Task: Set the offsets in order for mosaic video sub source to 5.
Action: Mouse moved to (107, 14)
Screenshot: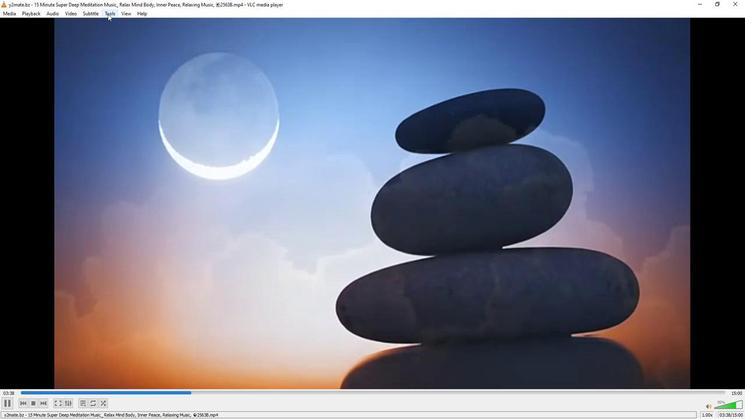 
Action: Mouse pressed left at (107, 14)
Screenshot: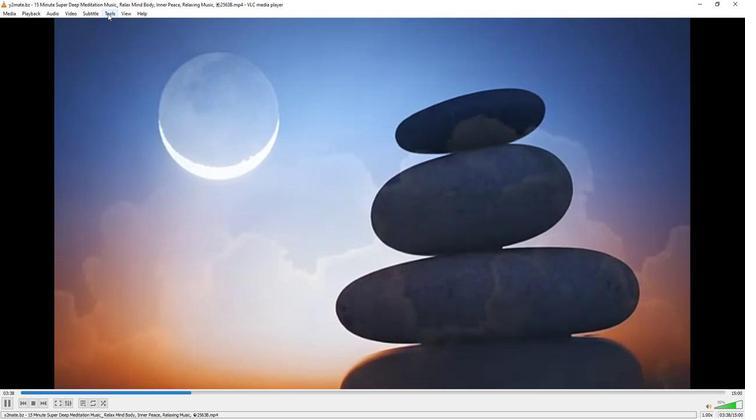 
Action: Mouse moved to (130, 107)
Screenshot: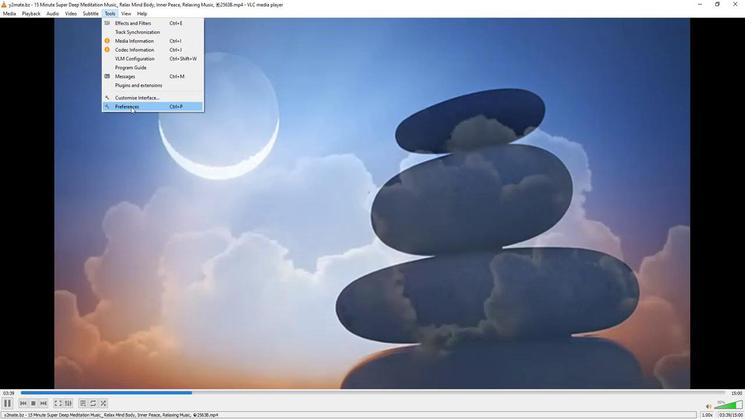 
Action: Mouse pressed left at (130, 107)
Screenshot: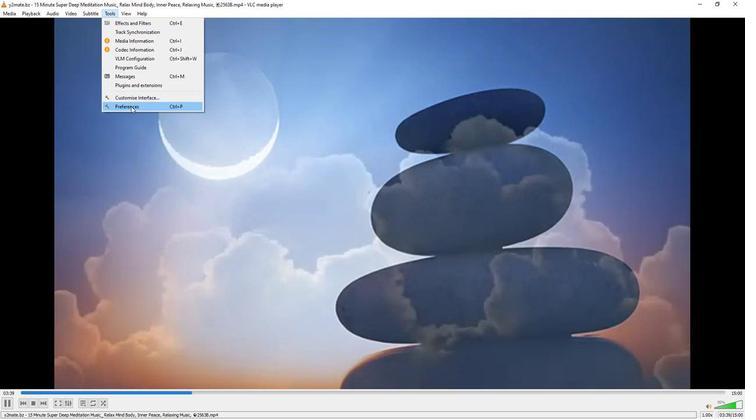 
Action: Mouse moved to (246, 340)
Screenshot: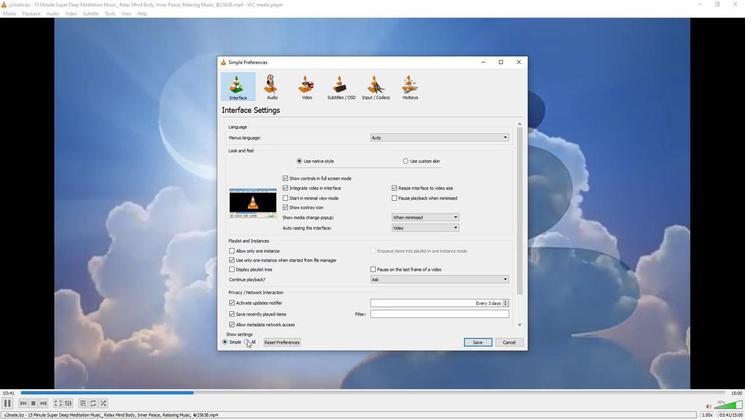 
Action: Mouse pressed left at (246, 340)
Screenshot: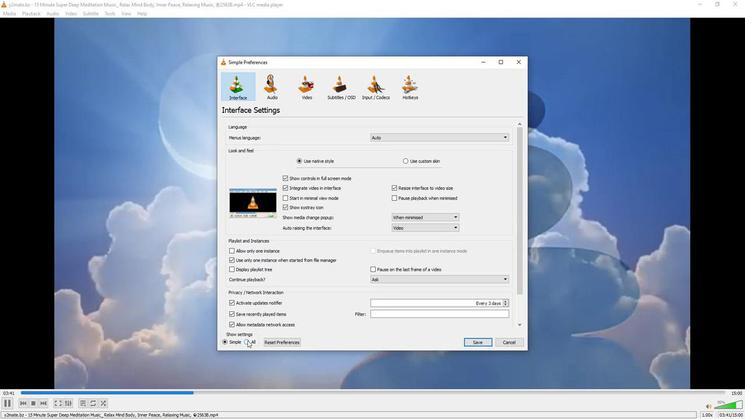 
Action: Mouse moved to (252, 267)
Screenshot: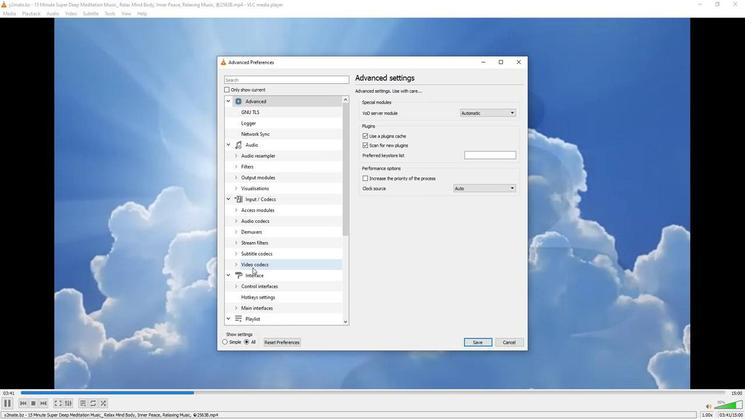 
Action: Mouse scrolled (252, 266) with delta (0, 0)
Screenshot: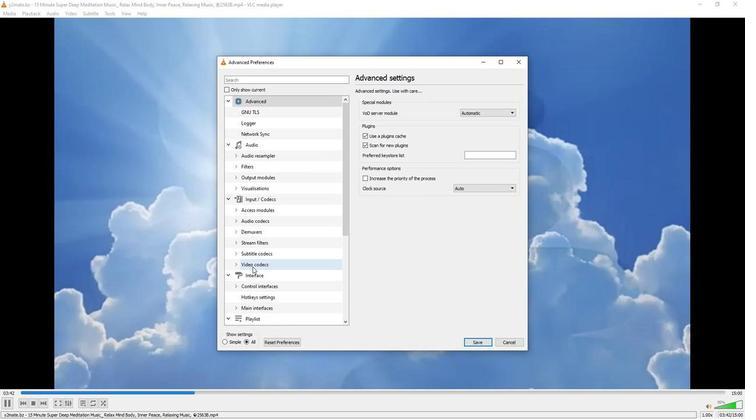 
Action: Mouse scrolled (252, 266) with delta (0, 0)
Screenshot: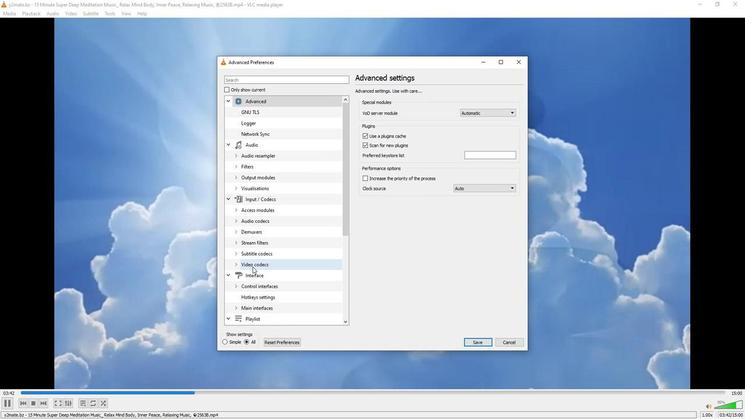 
Action: Mouse scrolled (252, 266) with delta (0, 0)
Screenshot: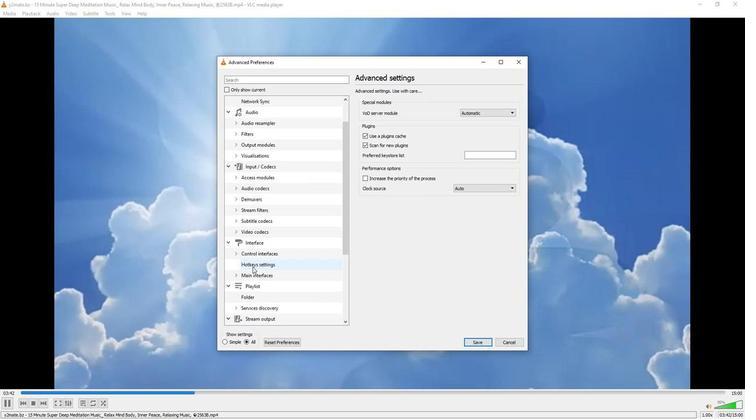 
Action: Mouse scrolled (252, 266) with delta (0, 0)
Screenshot: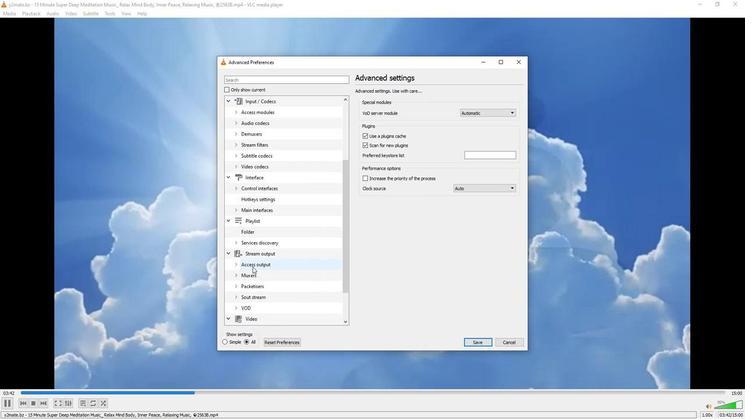 
Action: Mouse moved to (252, 266)
Screenshot: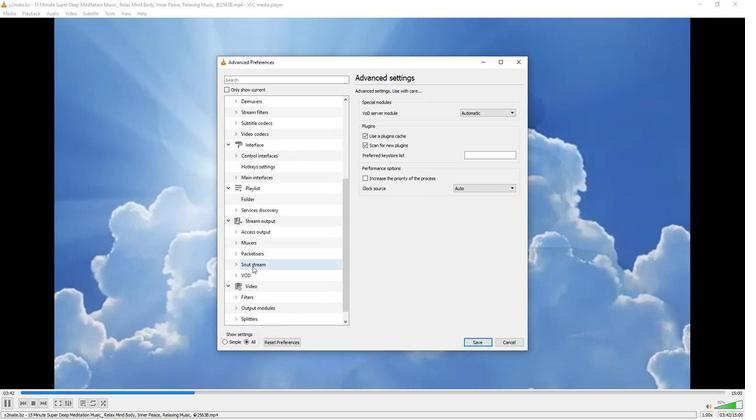 
Action: Mouse scrolled (252, 266) with delta (0, 0)
Screenshot: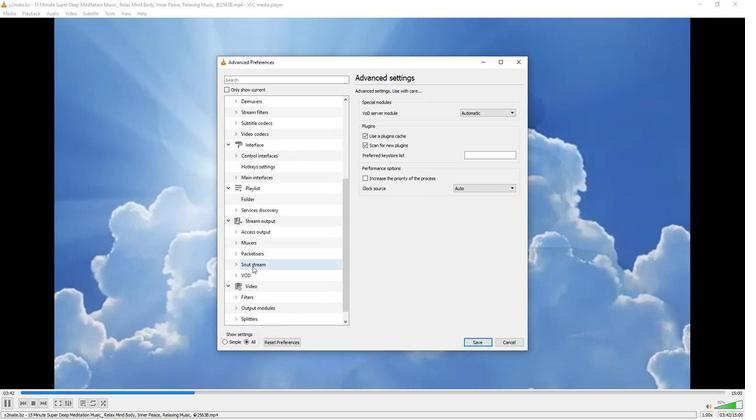 
Action: Mouse moved to (252, 265)
Screenshot: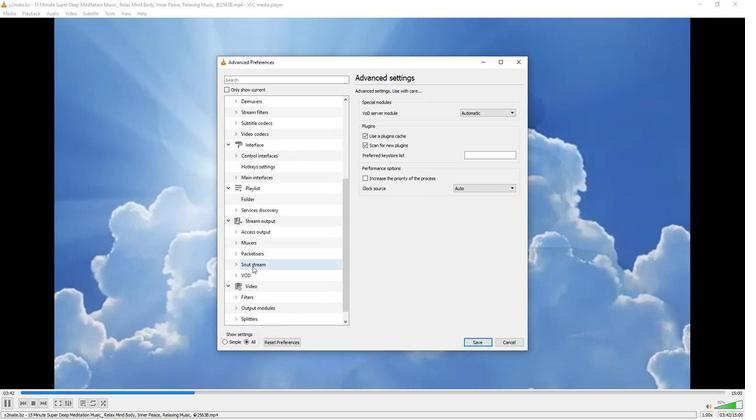 
Action: Mouse scrolled (252, 264) with delta (0, 0)
Screenshot: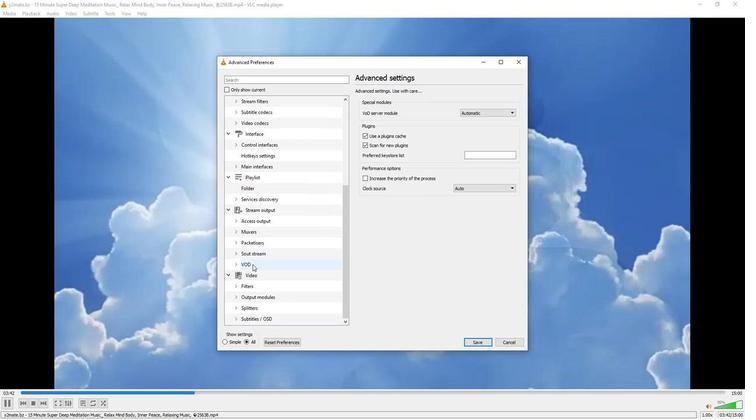 
Action: Mouse moved to (235, 317)
Screenshot: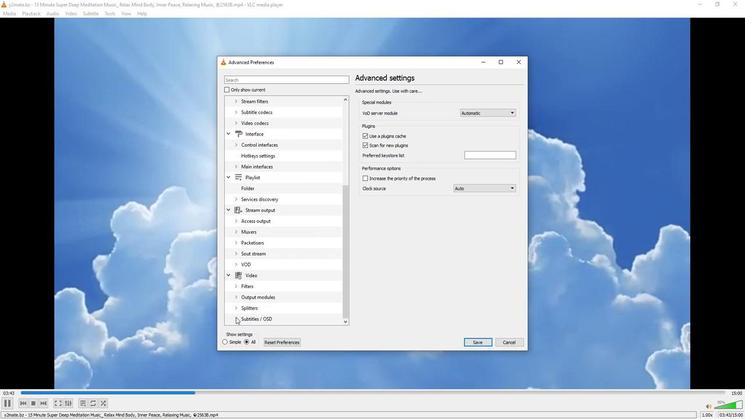
Action: Mouse pressed left at (235, 317)
Screenshot: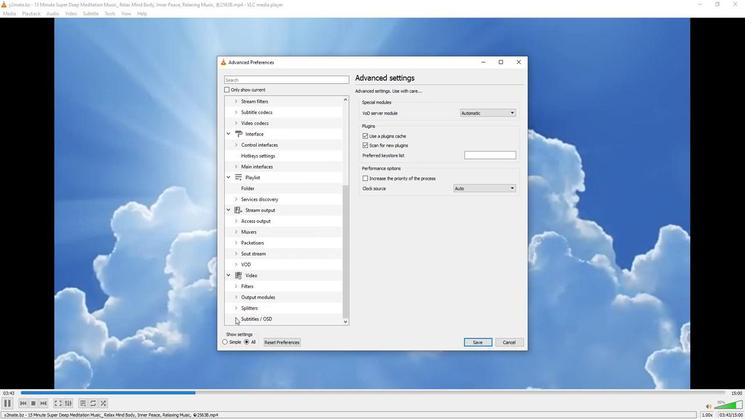 
Action: Mouse moved to (250, 275)
Screenshot: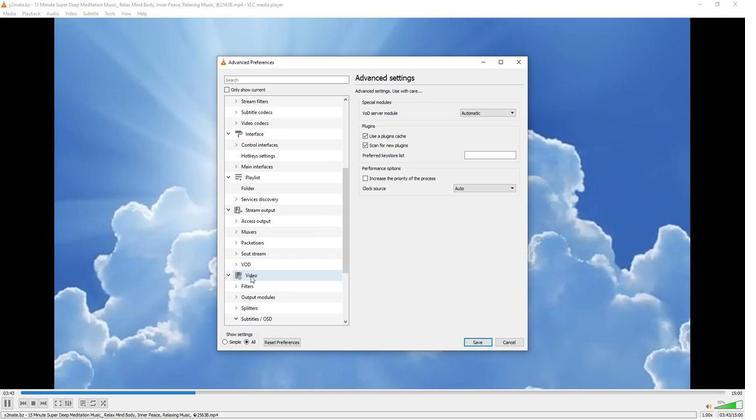 
Action: Mouse scrolled (250, 274) with delta (0, 0)
Screenshot: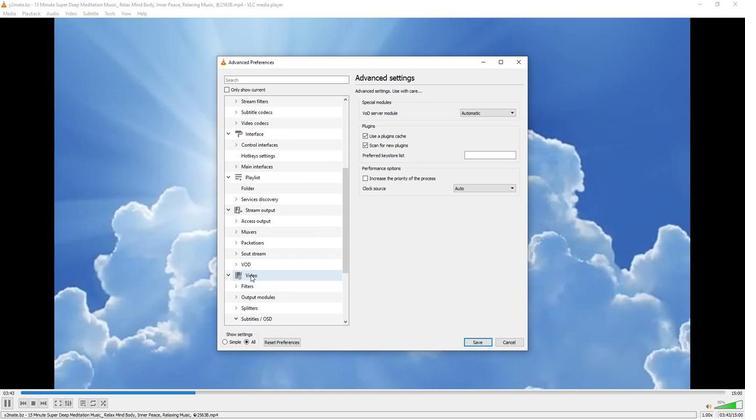
Action: Mouse scrolled (250, 274) with delta (0, 0)
Screenshot: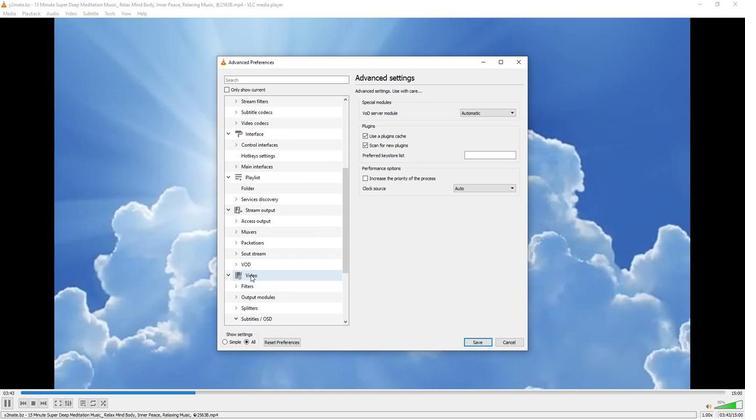 
Action: Mouse scrolled (250, 274) with delta (0, 0)
Screenshot: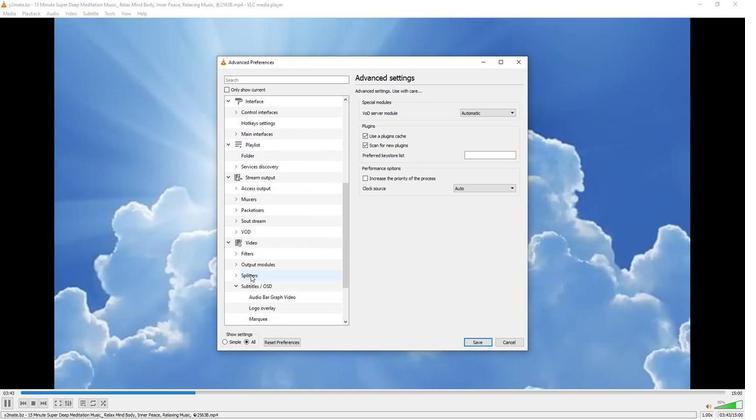 
Action: Mouse scrolled (250, 274) with delta (0, 0)
Screenshot: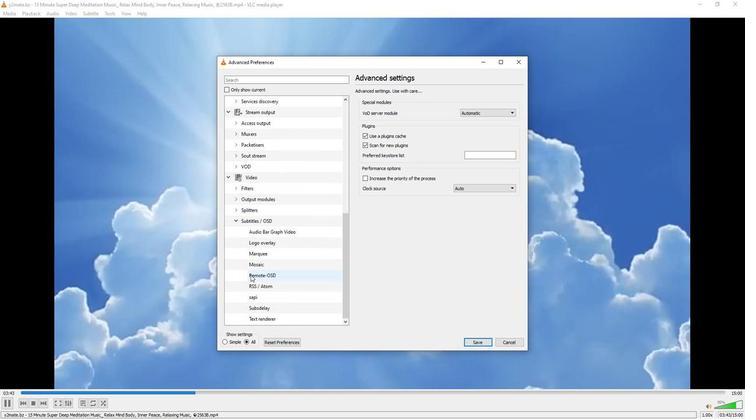 
Action: Mouse moved to (250, 274)
Screenshot: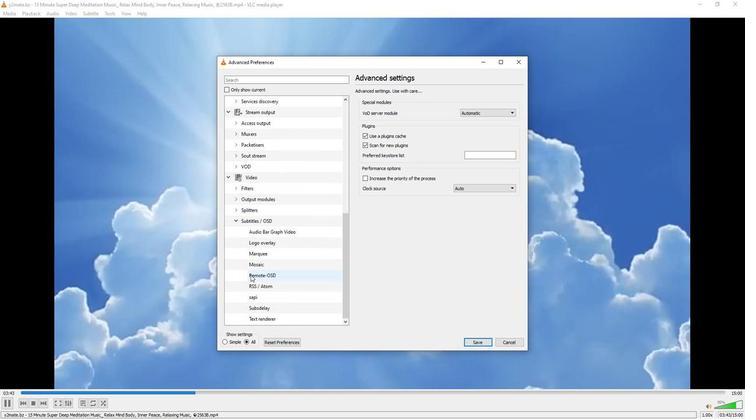 
Action: Mouse scrolled (250, 274) with delta (0, 0)
Screenshot: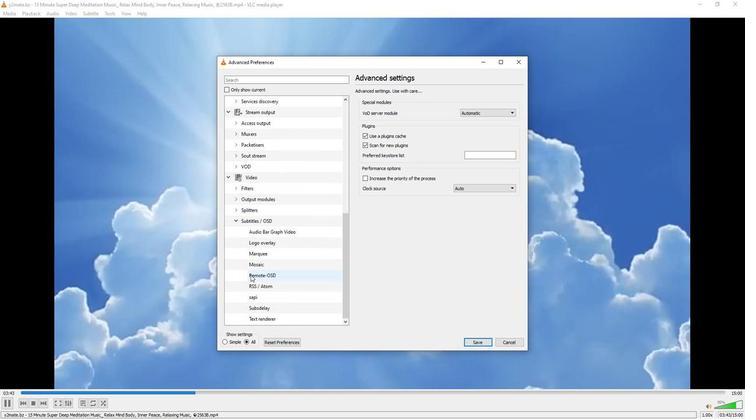 
Action: Mouse moved to (256, 262)
Screenshot: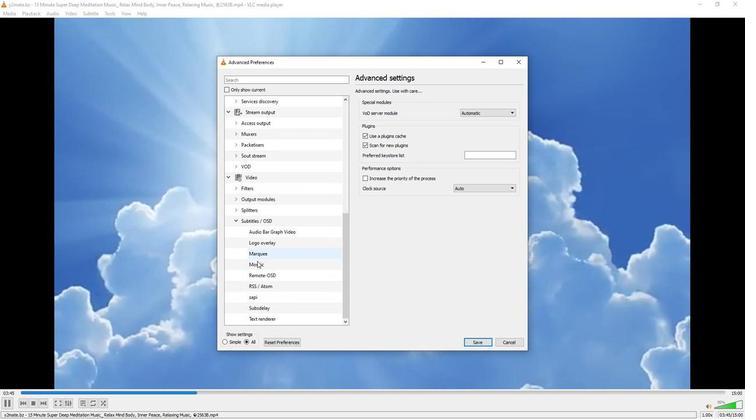 
Action: Mouse pressed left at (256, 262)
Screenshot: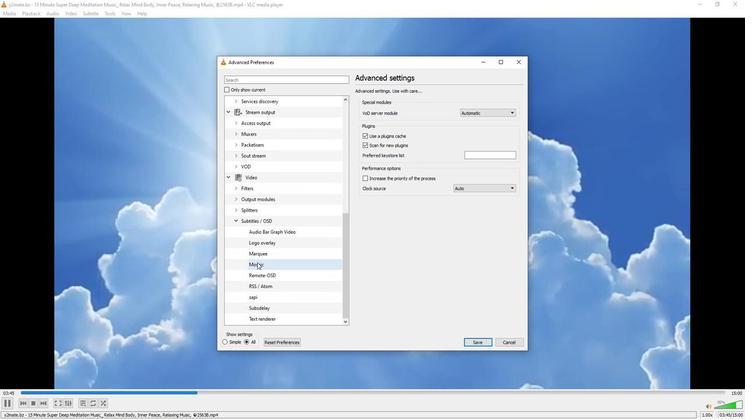 
Action: Mouse moved to (474, 248)
Screenshot: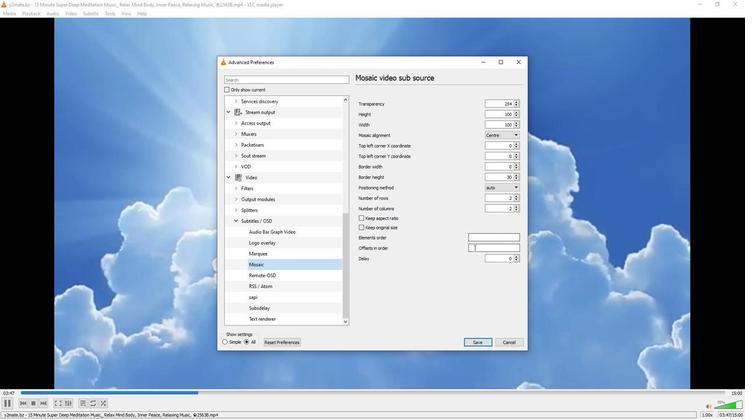 
Action: Mouse pressed left at (474, 248)
Screenshot: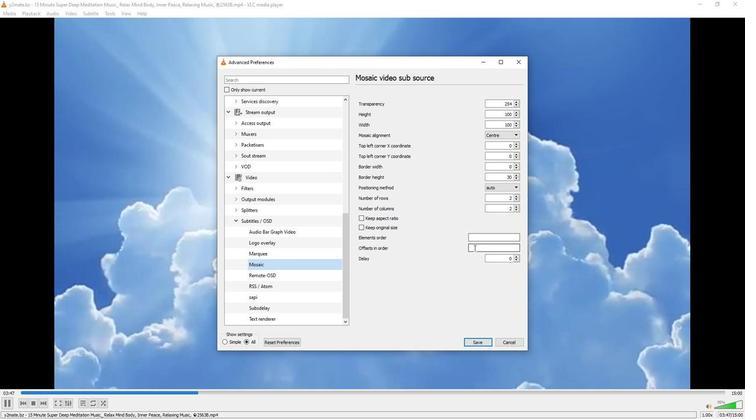 
Action: Key pressed 5
Screenshot: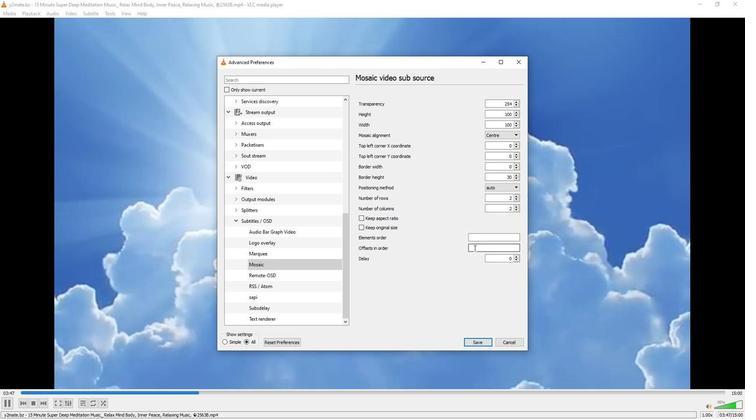 
Action: Mouse moved to (444, 299)
Screenshot: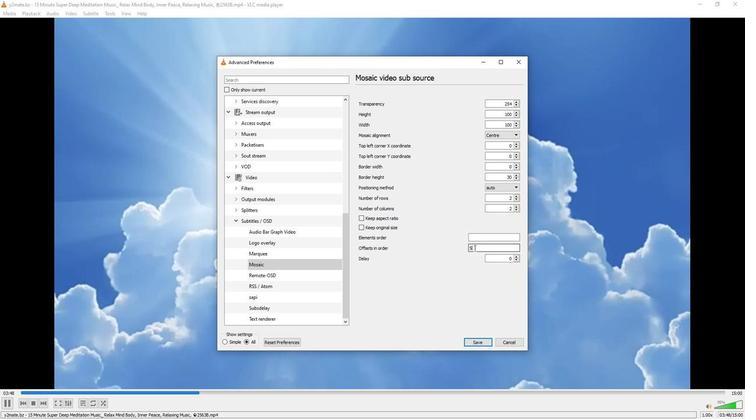 
